 Task: Create a due date automation trigger when advanced on, on the monday of the week before a card is due add fields without custom field "Resume" set at 11:00 AM.
Action: Mouse moved to (1045, 80)
Screenshot: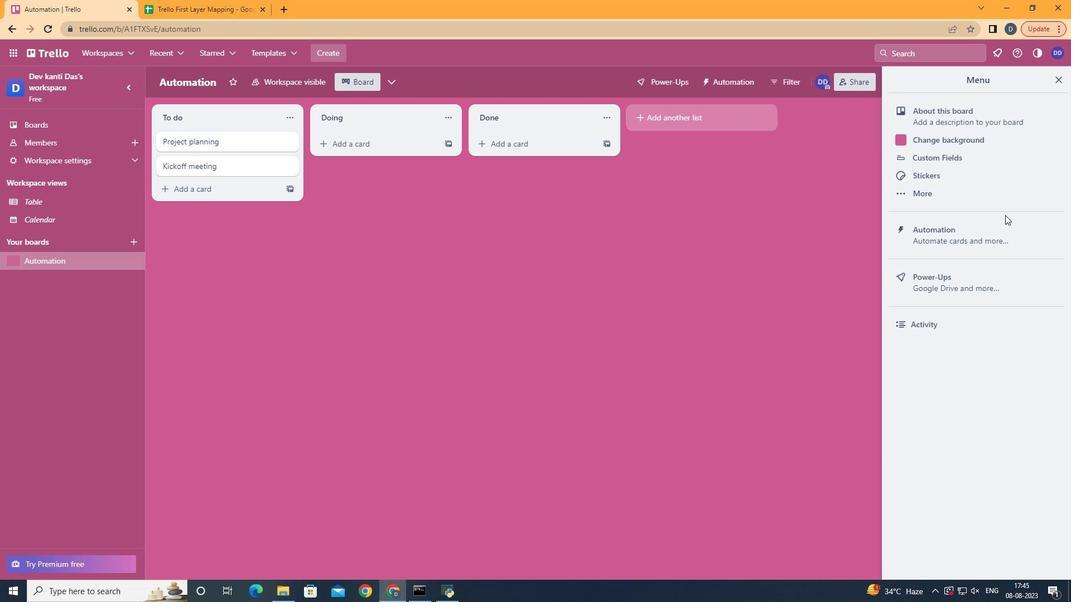 
Action: Mouse pressed left at (1045, 80)
Screenshot: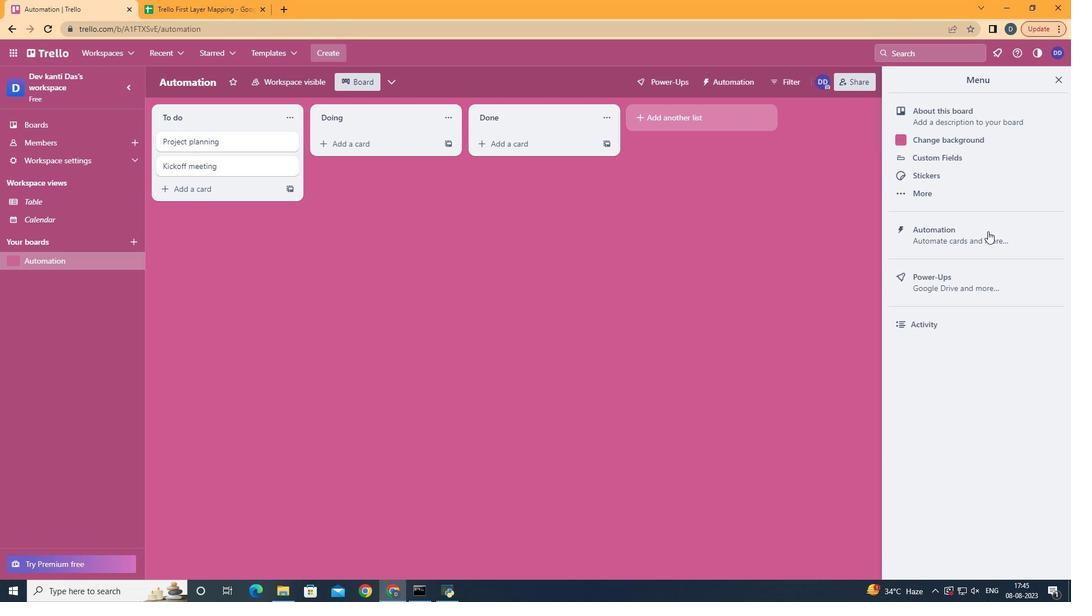 
Action: Mouse moved to (974, 234)
Screenshot: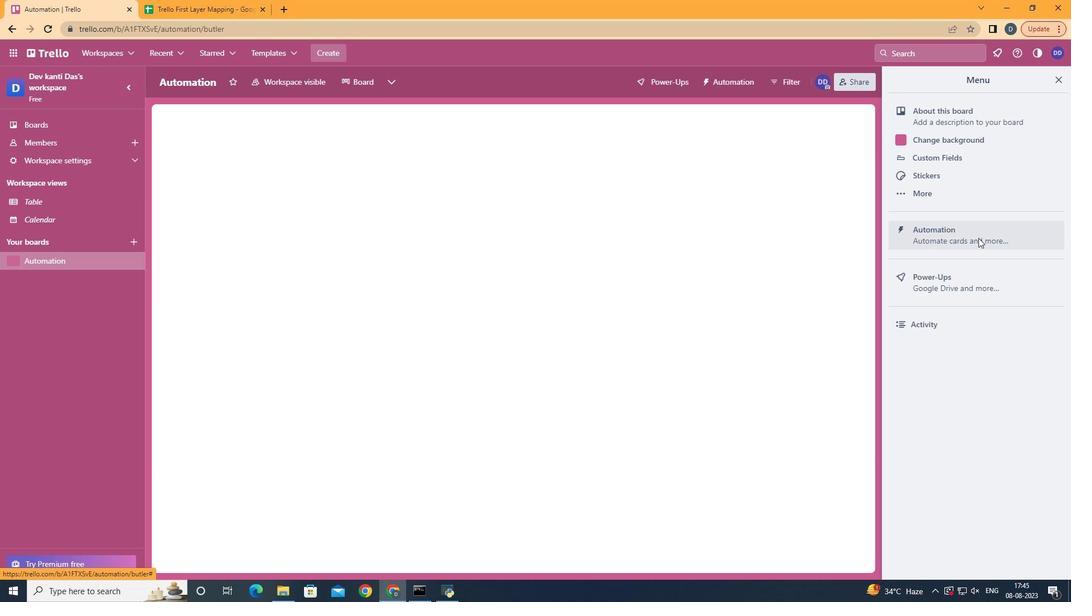 
Action: Mouse pressed left at (974, 234)
Screenshot: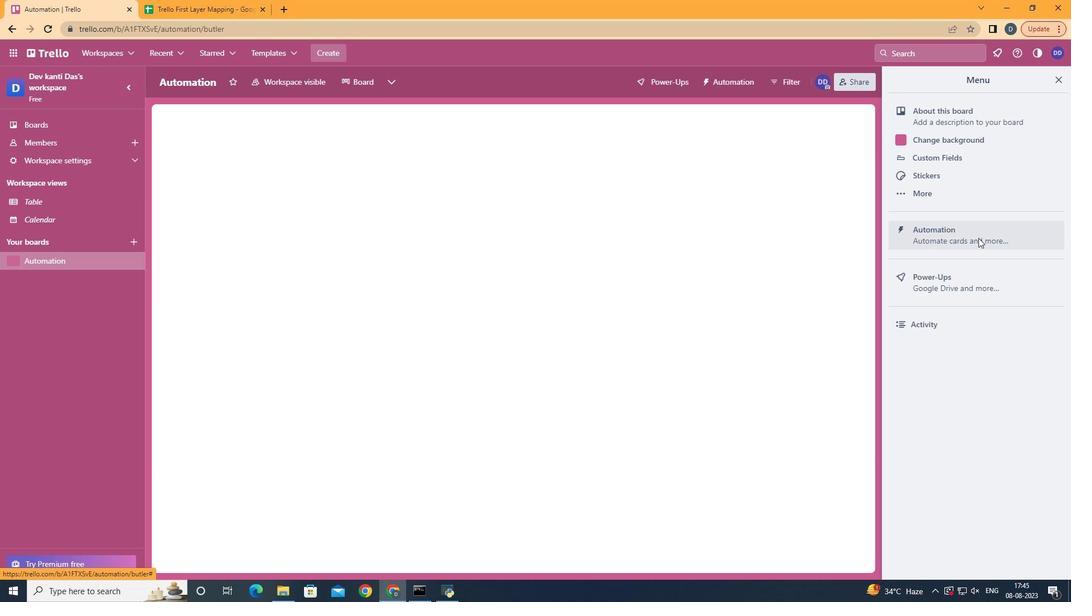 
Action: Mouse moved to (187, 213)
Screenshot: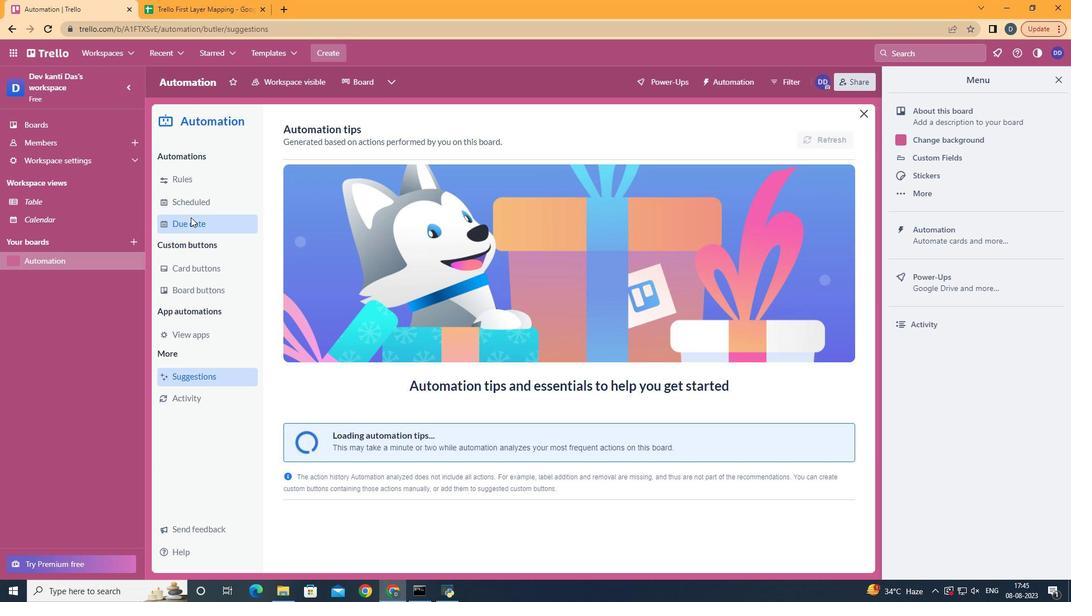 
Action: Mouse pressed left at (187, 213)
Screenshot: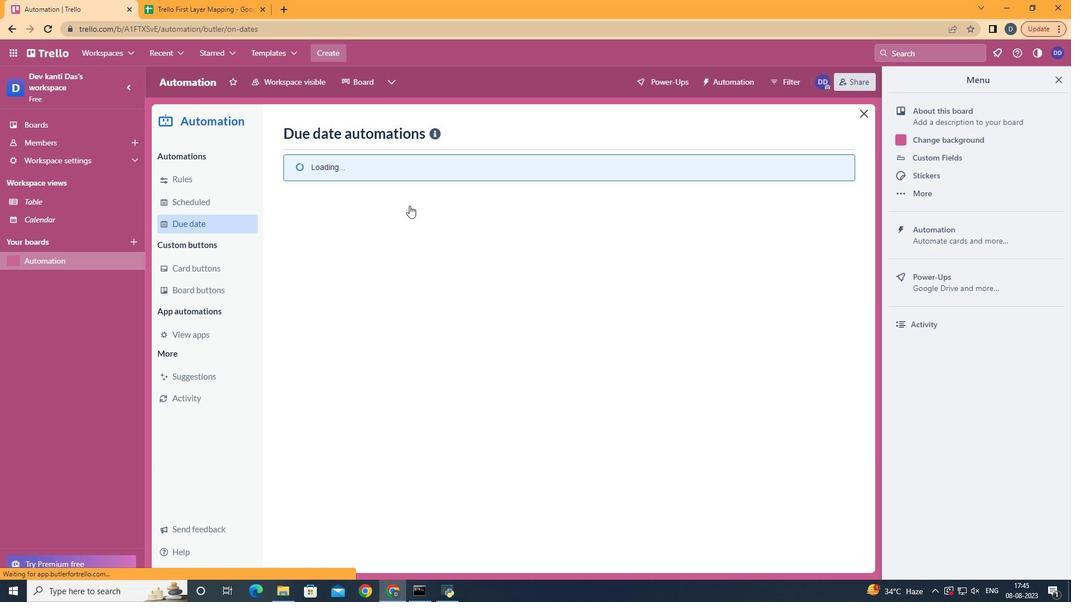 
Action: Mouse moved to (783, 131)
Screenshot: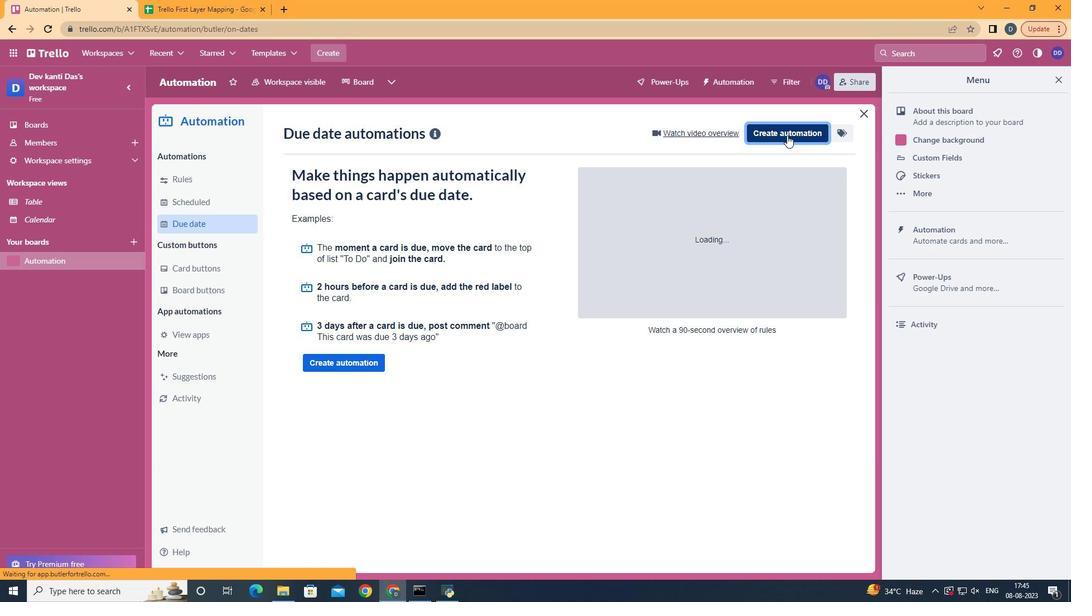 
Action: Mouse pressed left at (783, 131)
Screenshot: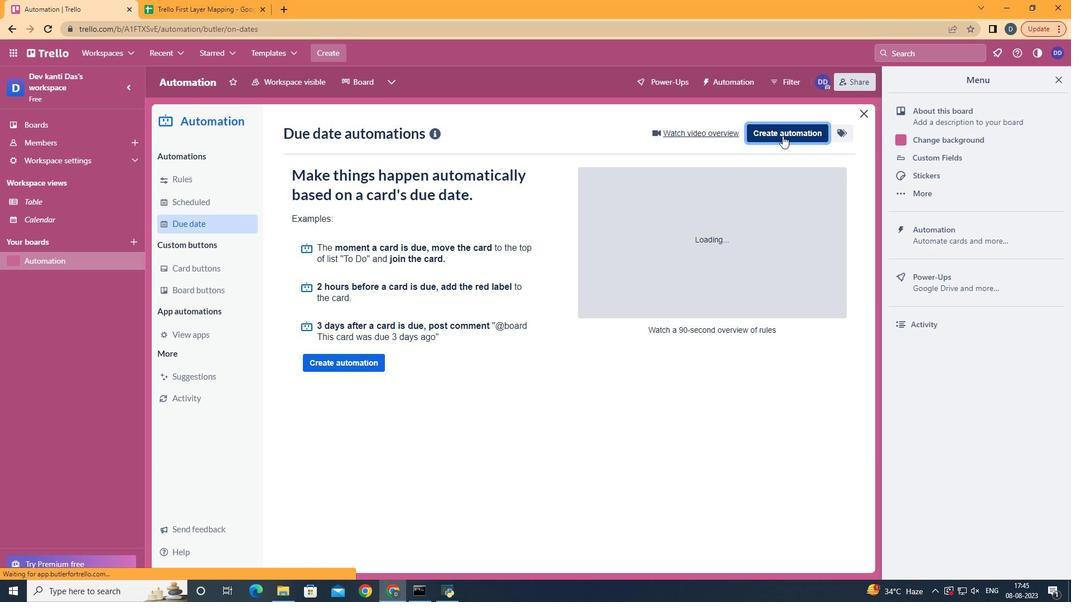 
Action: Mouse moved to (554, 232)
Screenshot: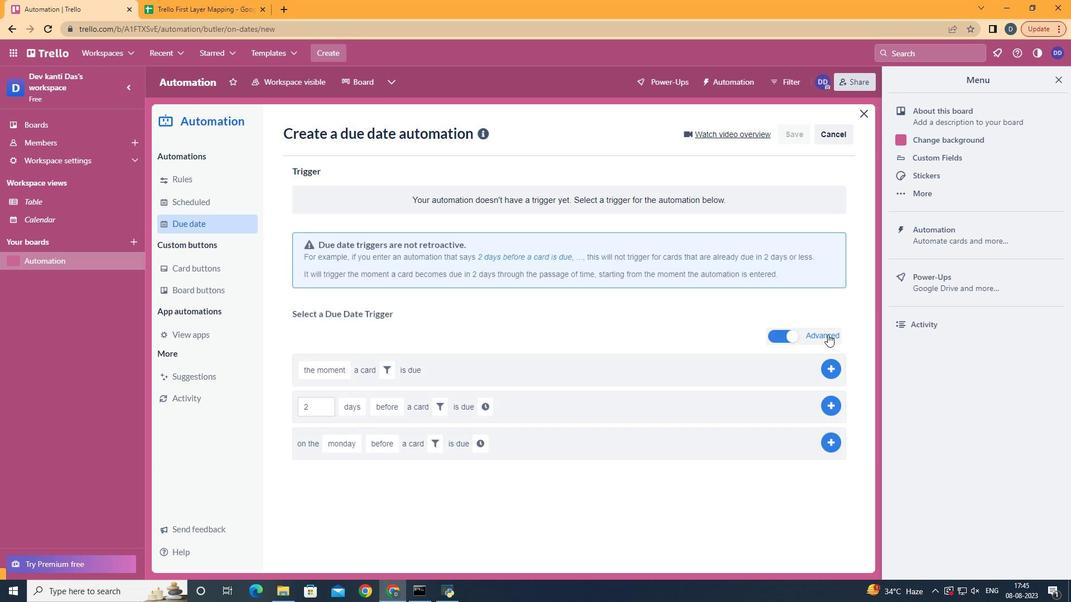 
Action: Mouse pressed left at (554, 232)
Screenshot: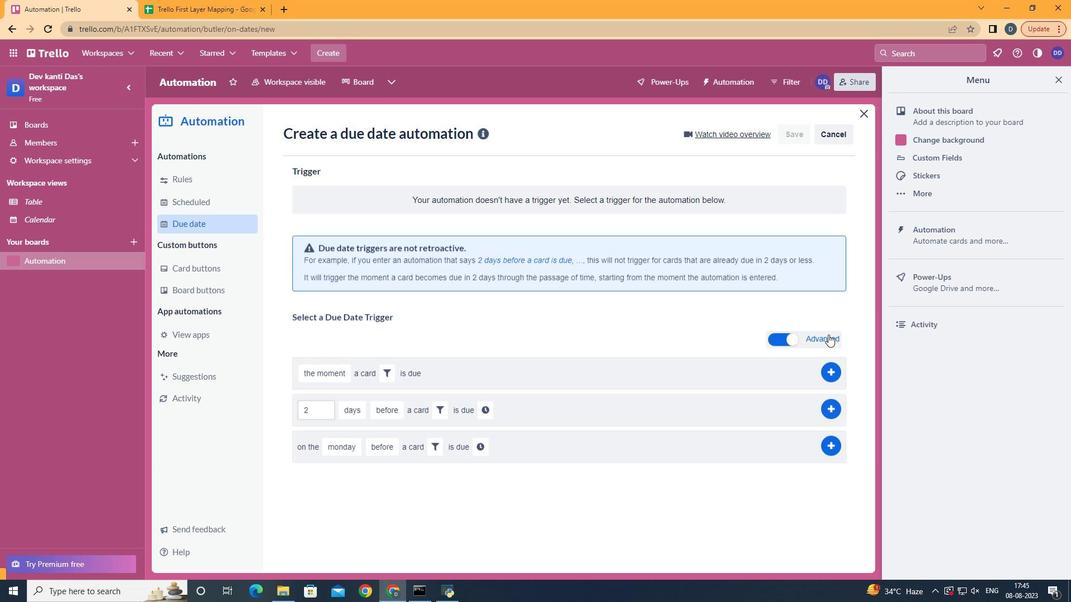 
Action: Mouse moved to (392, 528)
Screenshot: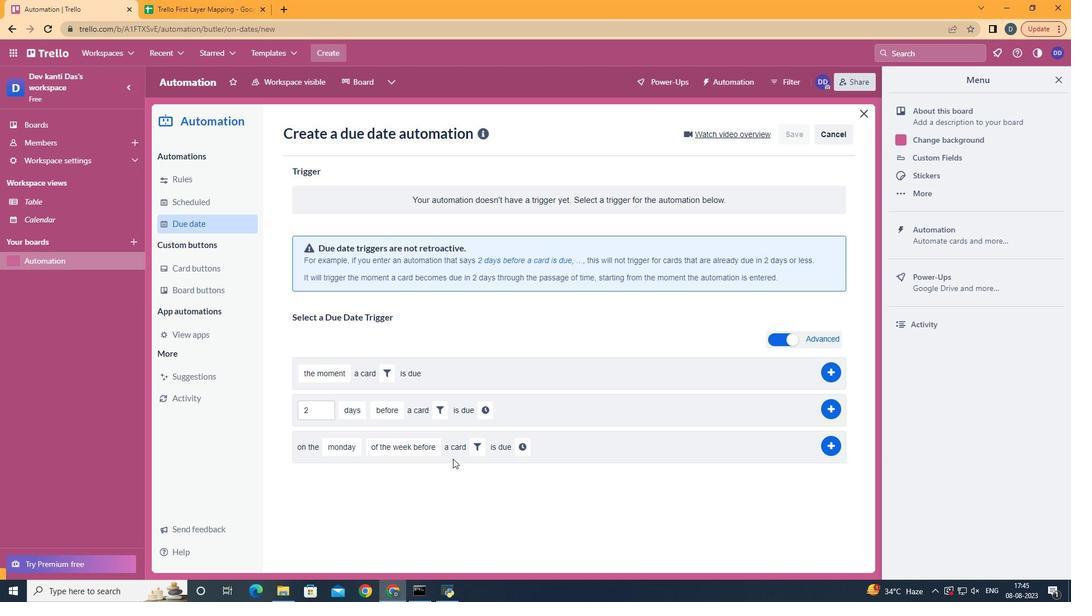 
Action: Mouse pressed left at (392, 528)
Screenshot: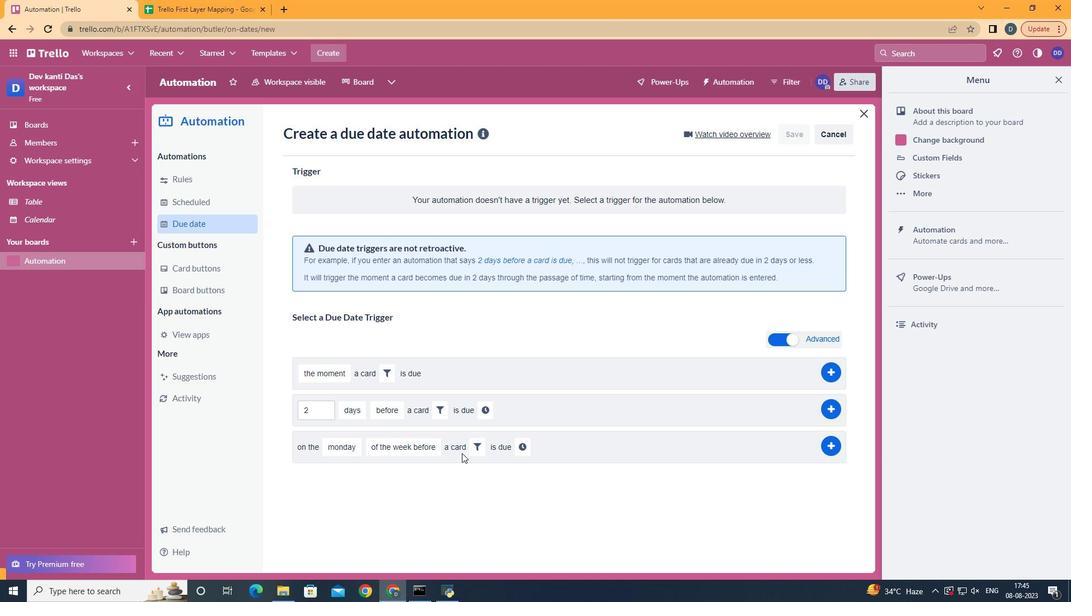 
Action: Mouse moved to (488, 439)
Screenshot: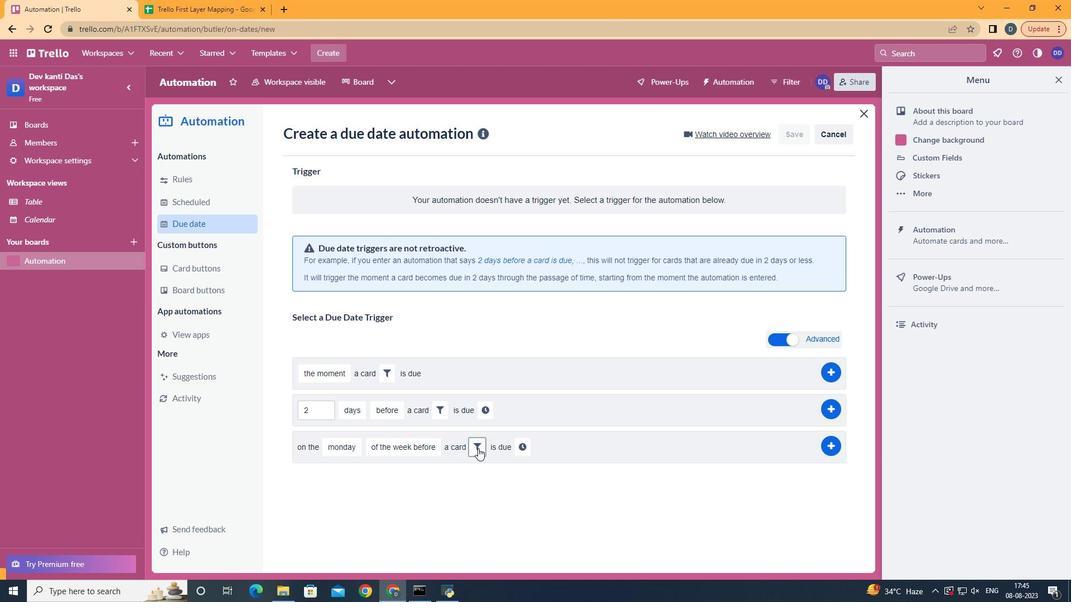 
Action: Mouse pressed left at (488, 439)
Screenshot: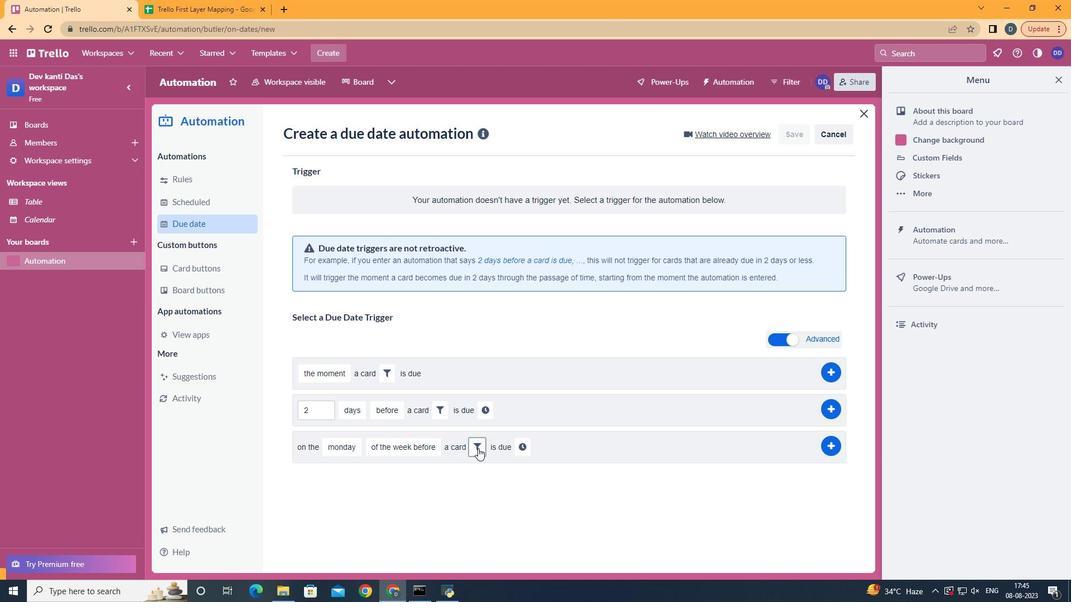 
Action: Mouse moved to (474, 444)
Screenshot: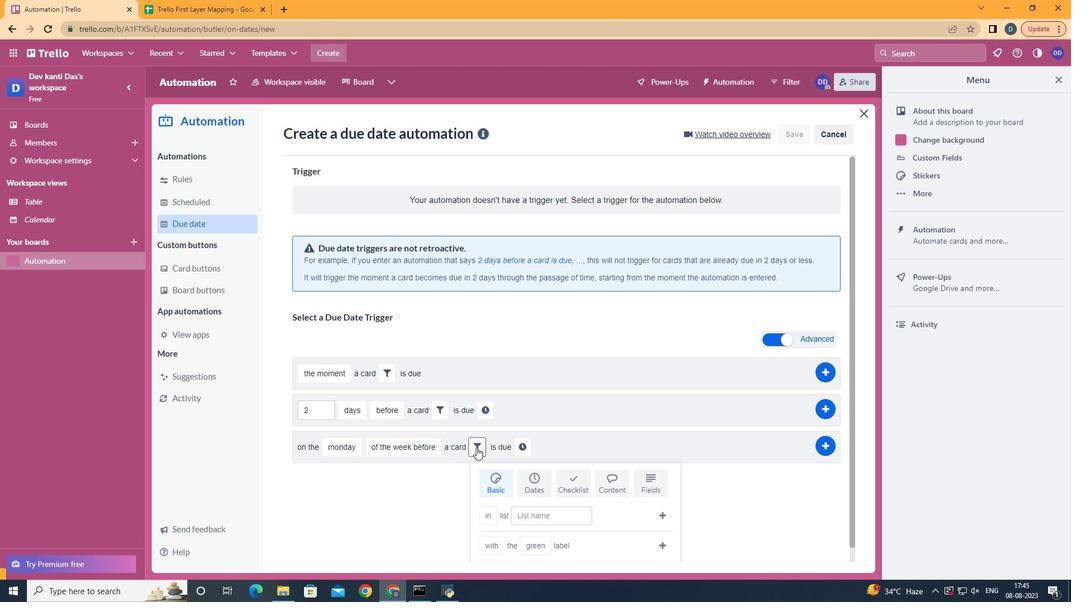 
Action: Mouse pressed left at (474, 444)
Screenshot: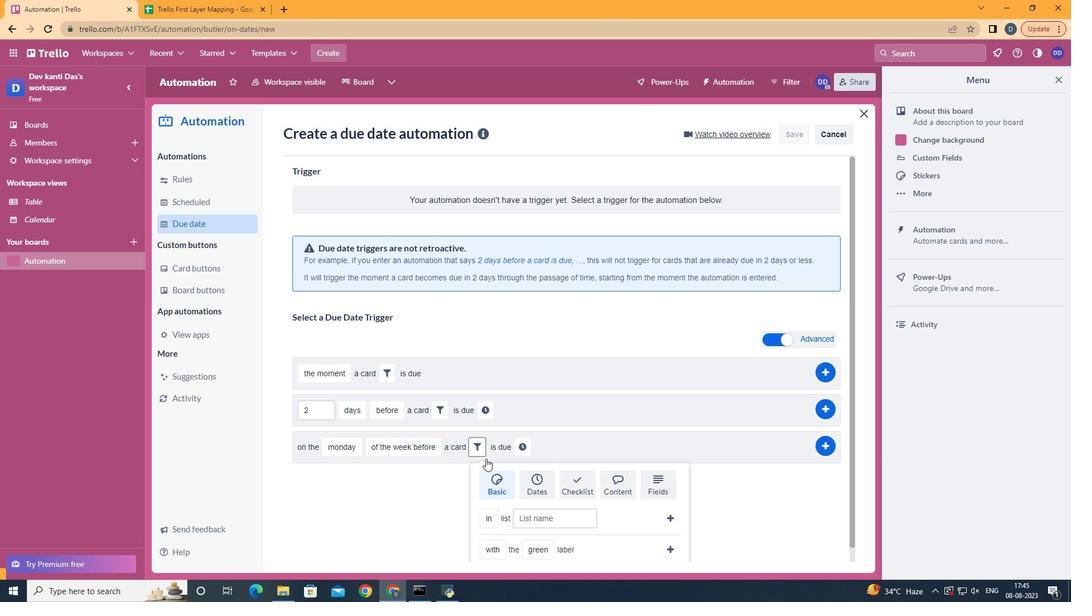 
Action: Mouse moved to (668, 477)
Screenshot: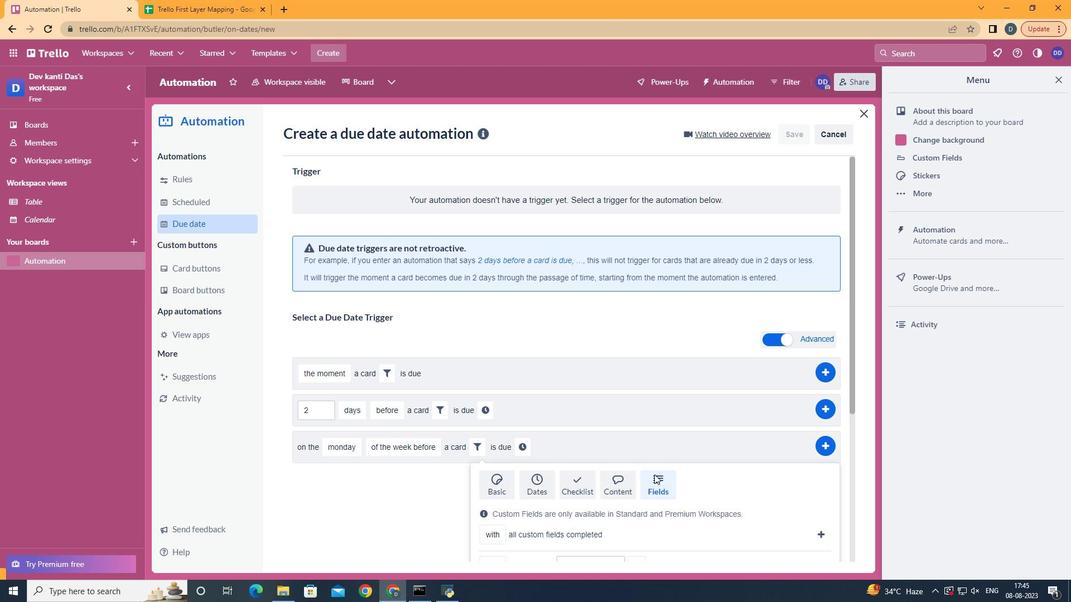 
Action: Mouse pressed left at (668, 477)
Screenshot: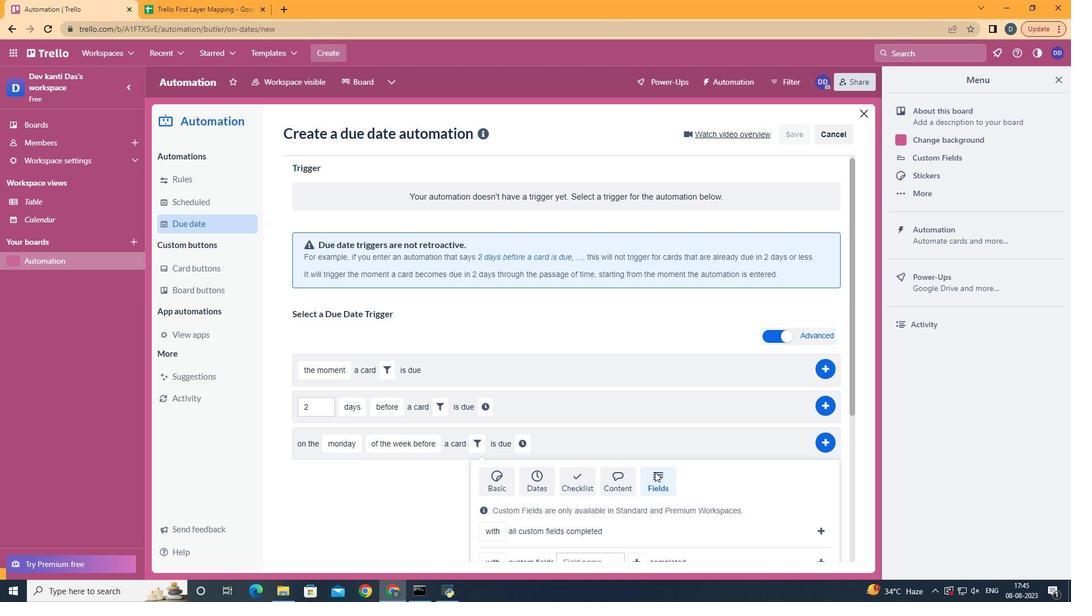 
Action: Mouse moved to (650, 470)
Screenshot: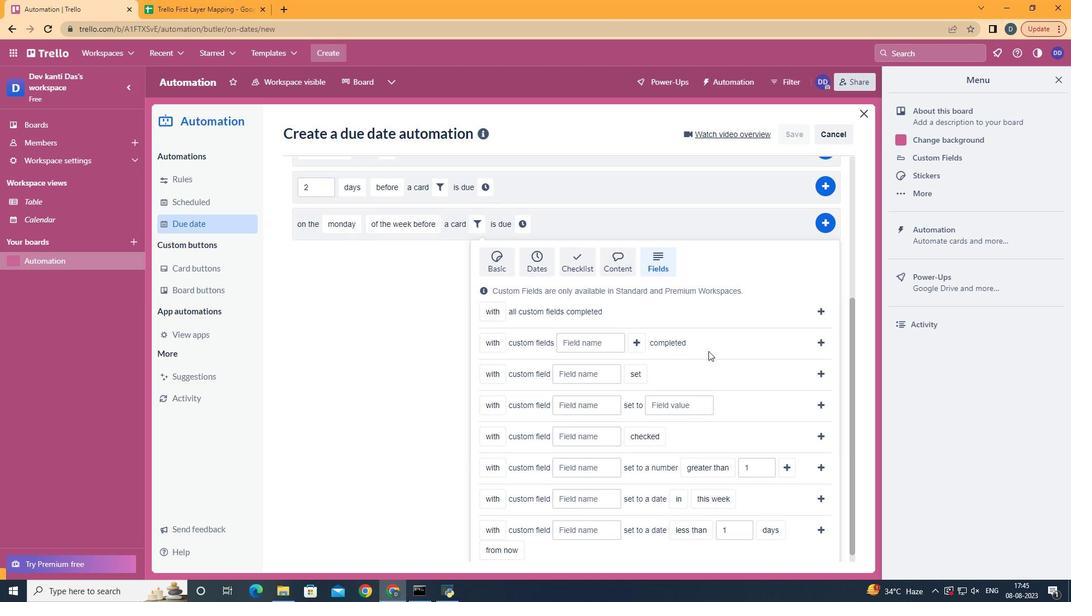 
Action: Mouse scrolled (650, 470) with delta (0, 0)
Screenshot: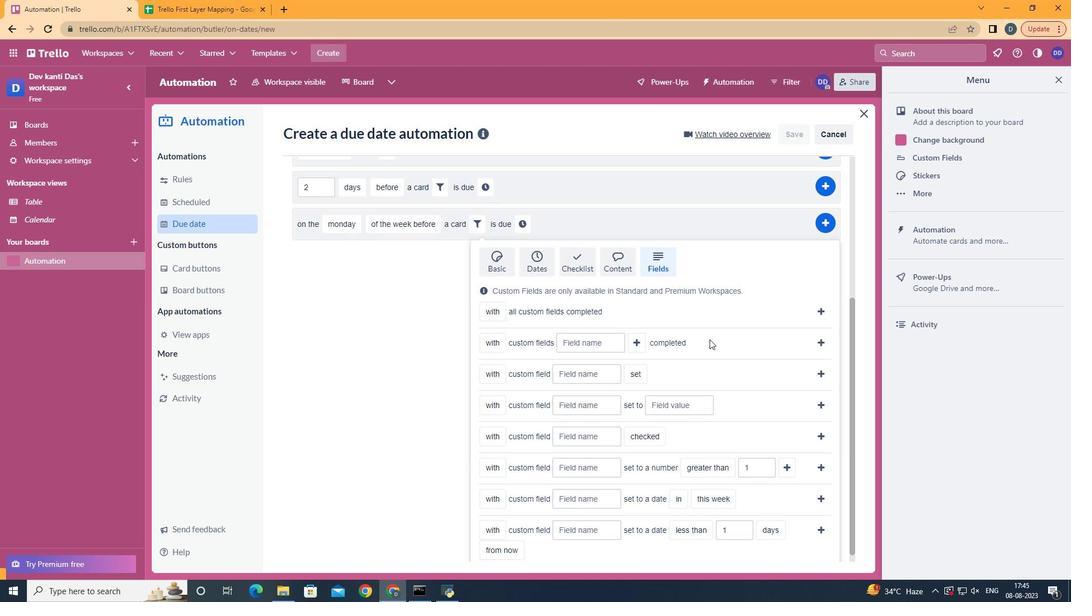 
Action: Mouse scrolled (650, 470) with delta (0, 0)
Screenshot: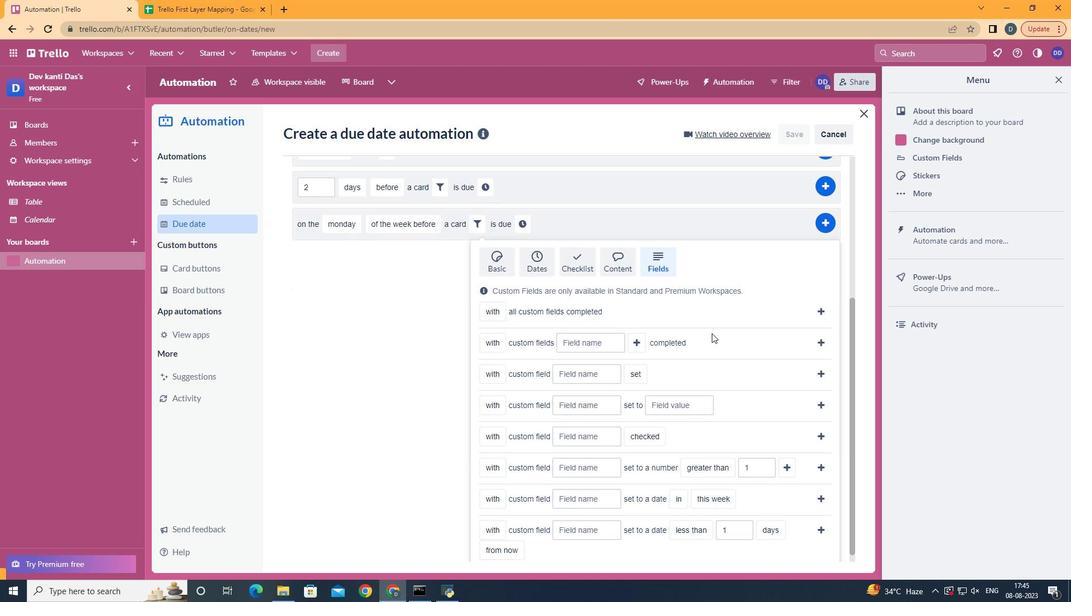 
Action: Mouse scrolled (650, 470) with delta (0, 0)
Screenshot: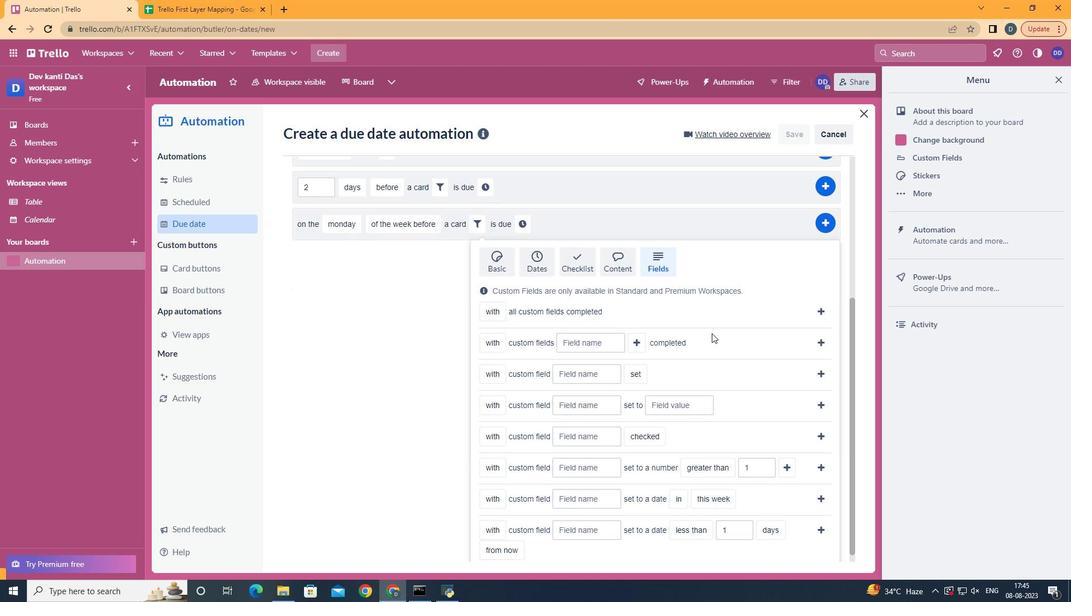 
Action: Mouse scrolled (650, 470) with delta (0, 0)
Screenshot: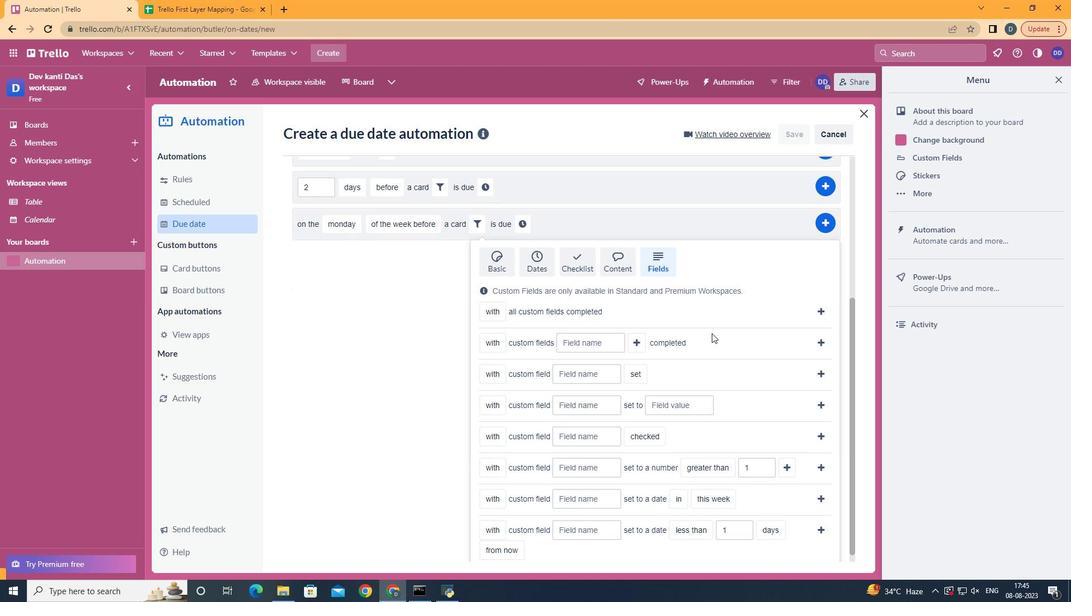 
Action: Mouse moved to (502, 410)
Screenshot: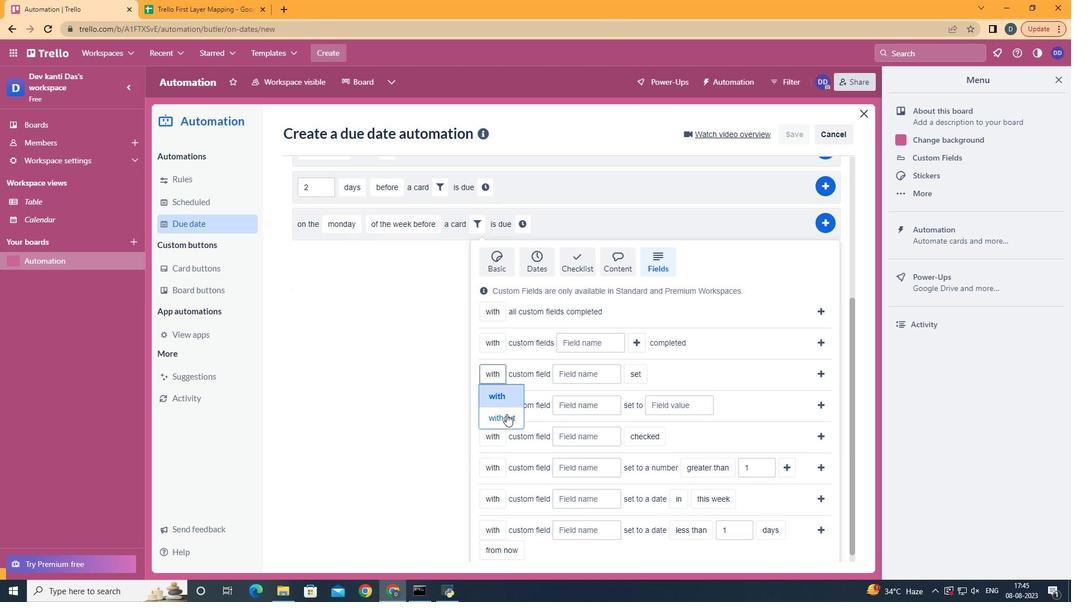 
Action: Mouse pressed left at (502, 410)
Screenshot: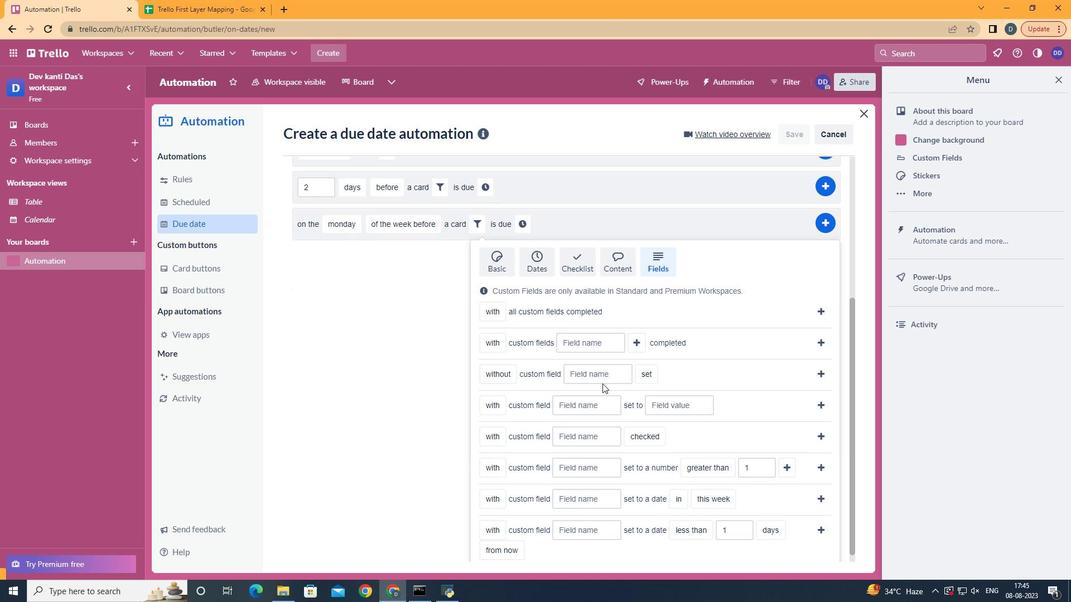 
Action: Mouse moved to (606, 366)
Screenshot: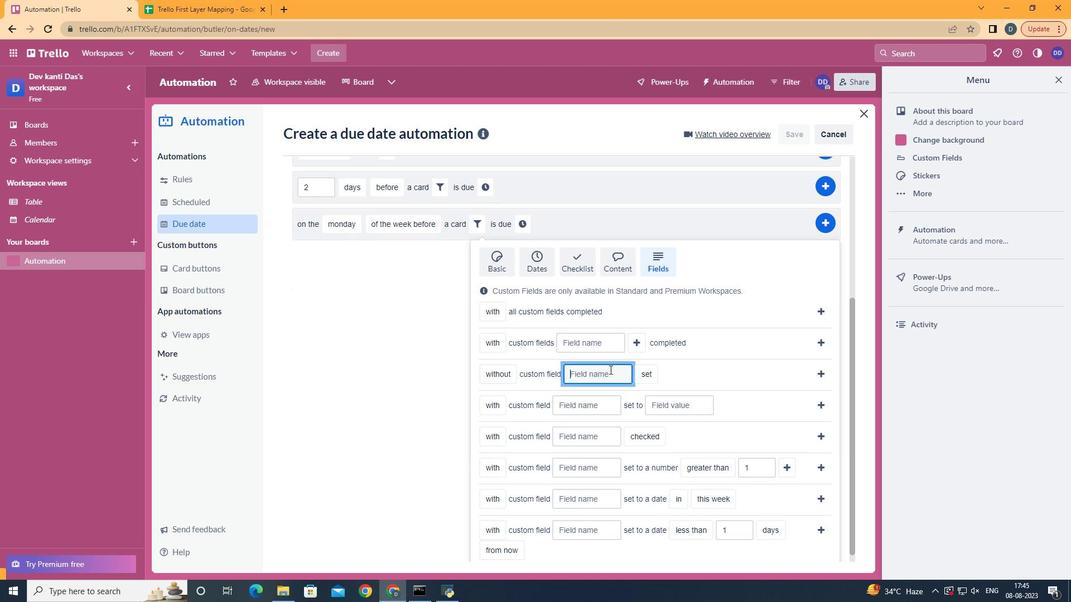
Action: Mouse pressed left at (606, 366)
Screenshot: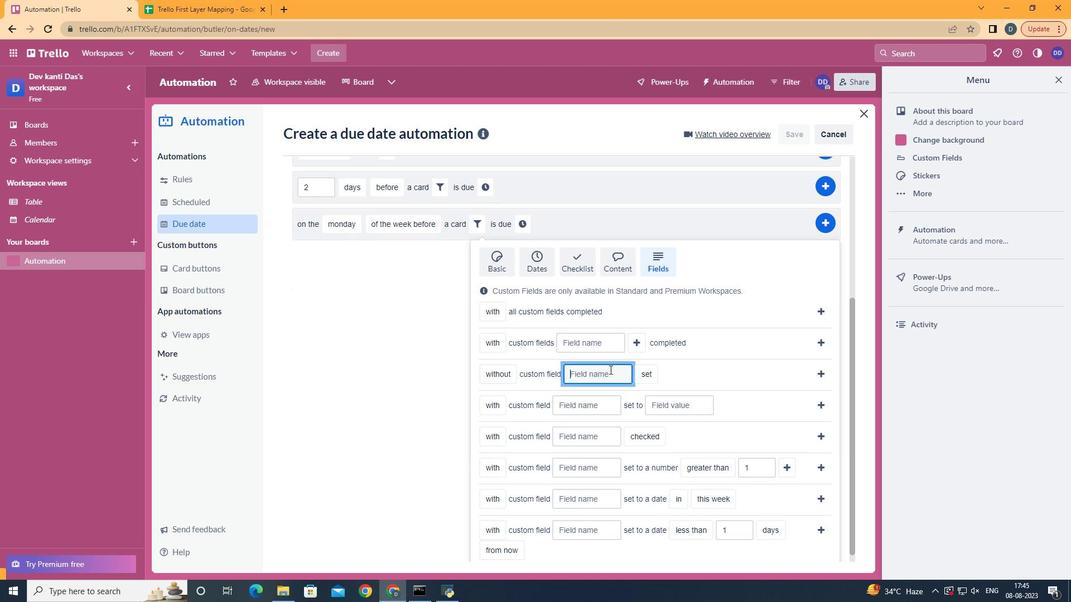 
Action: Mouse moved to (605, 366)
Screenshot: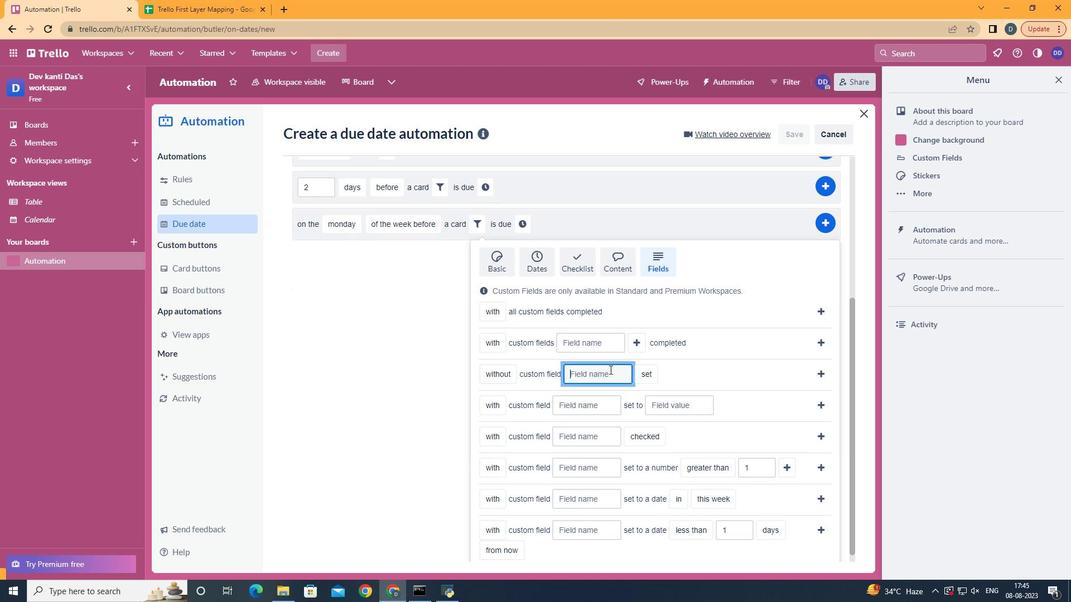 
Action: Key pressed <Key.shift>Resume
Screenshot: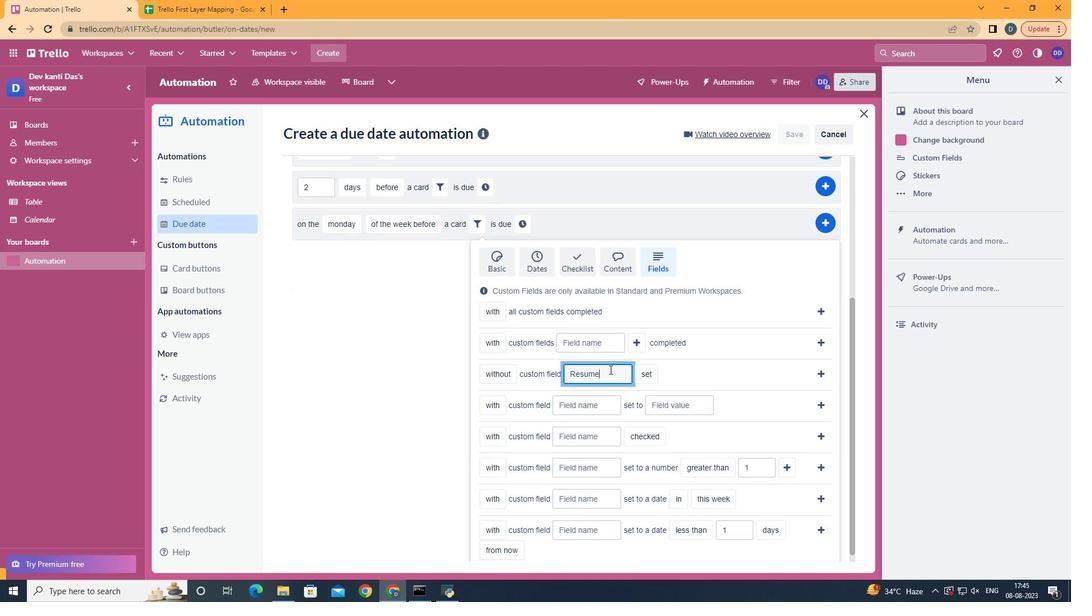 
Action: Mouse moved to (647, 393)
Screenshot: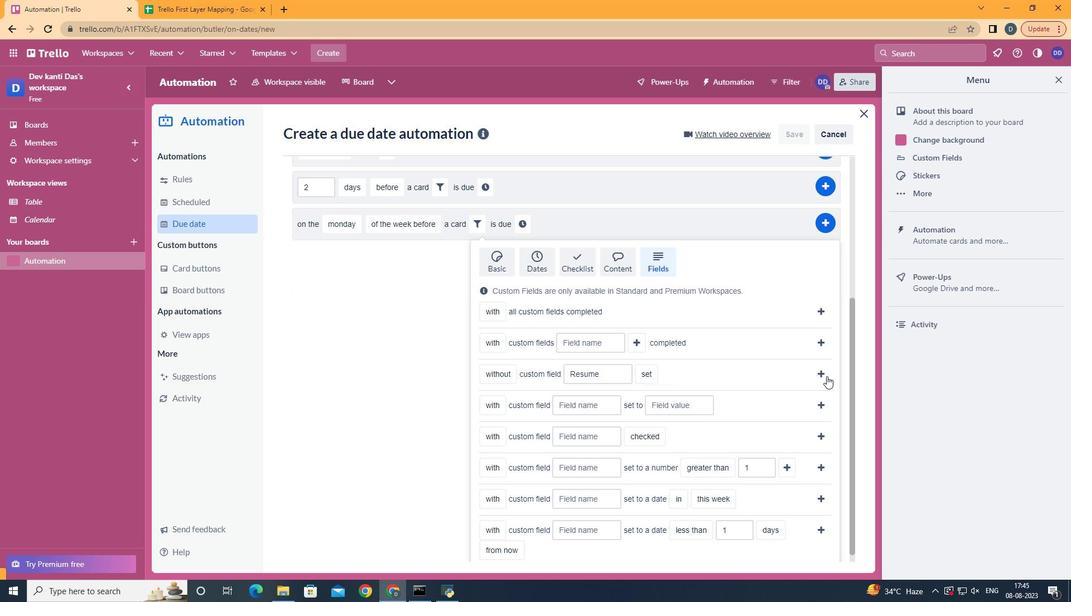 
Action: Mouse pressed left at (647, 393)
Screenshot: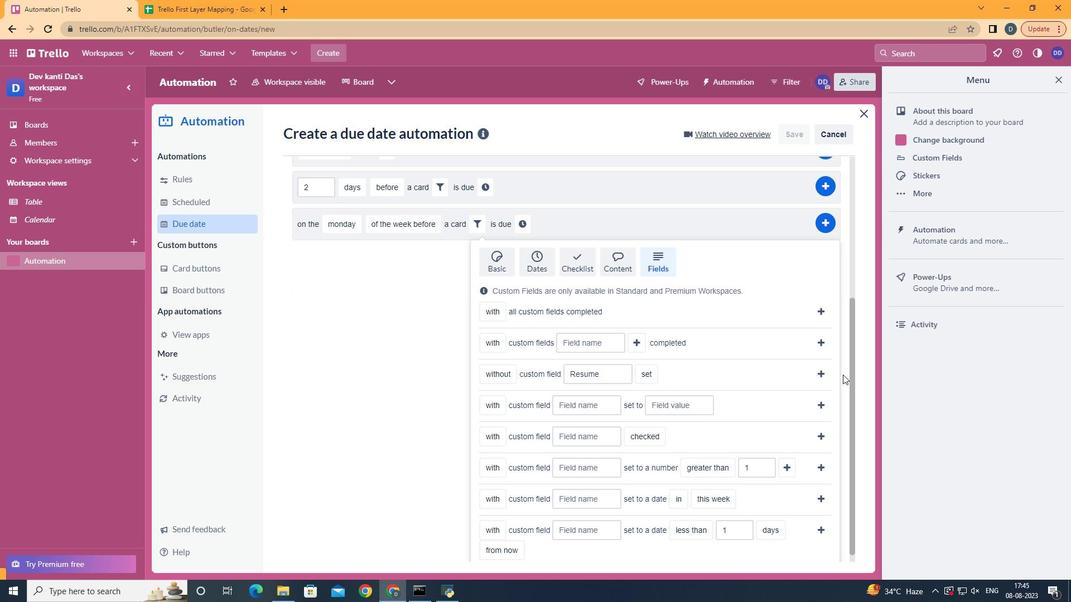 
Action: Mouse moved to (817, 371)
Screenshot: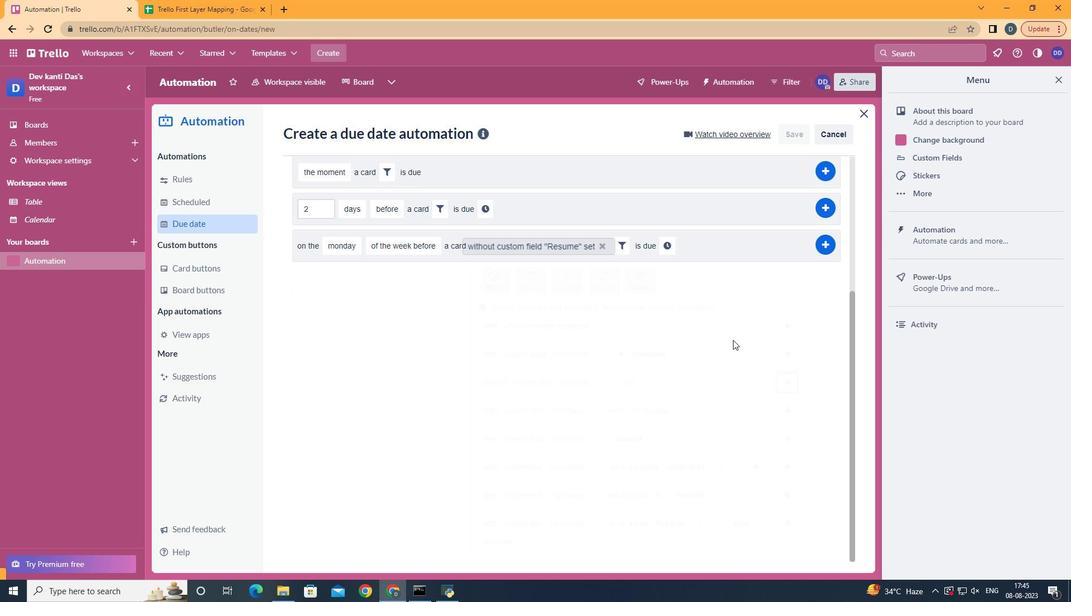 
Action: Mouse pressed left at (817, 371)
Screenshot: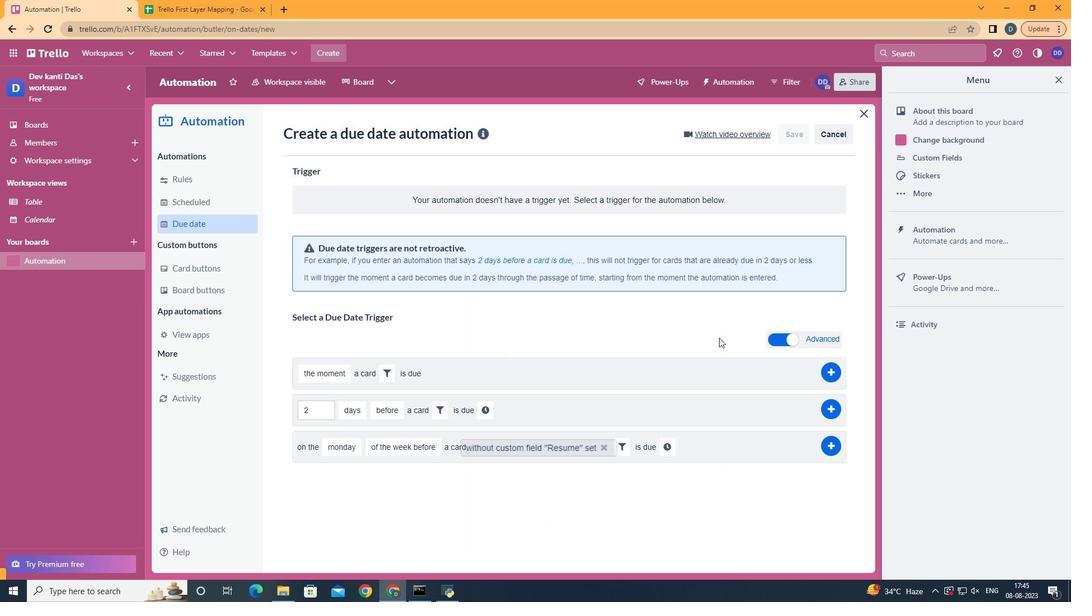 
Action: Mouse moved to (666, 441)
Screenshot: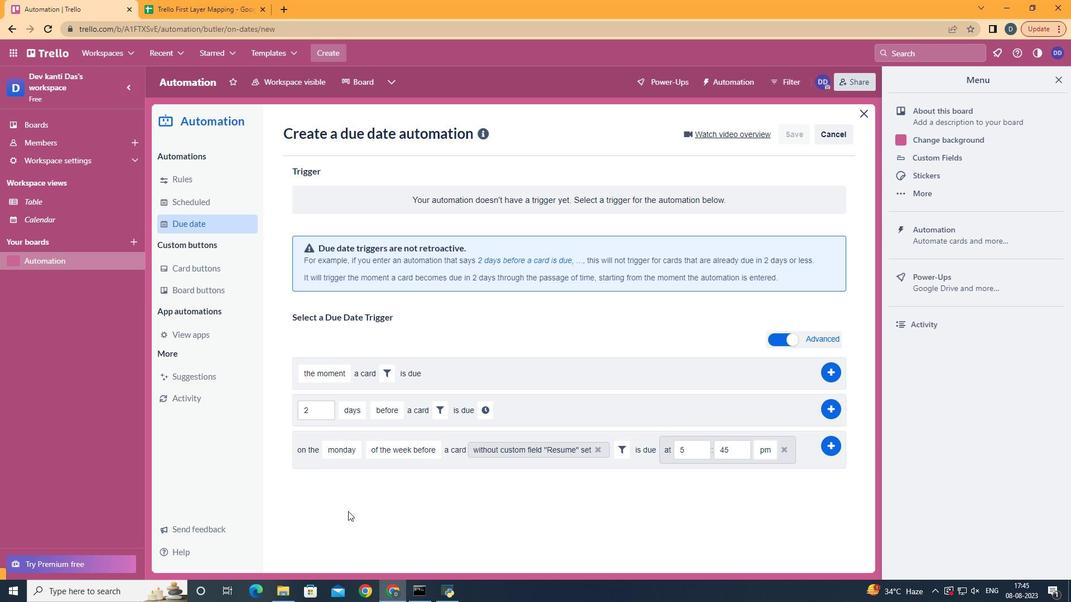 
Action: Mouse pressed left at (666, 441)
Screenshot: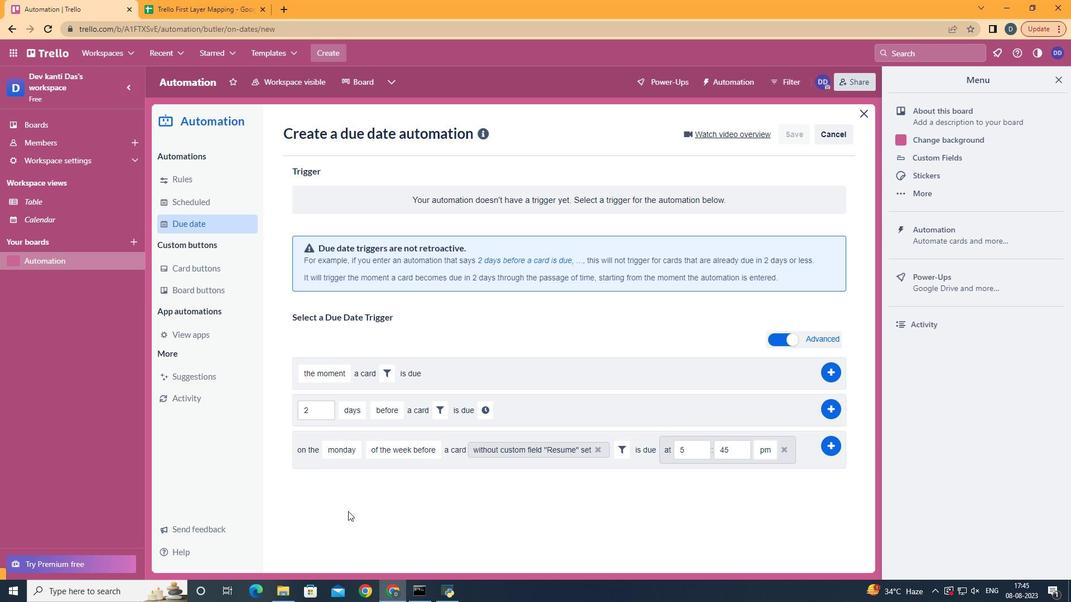 
Action: Mouse moved to (693, 441)
Screenshot: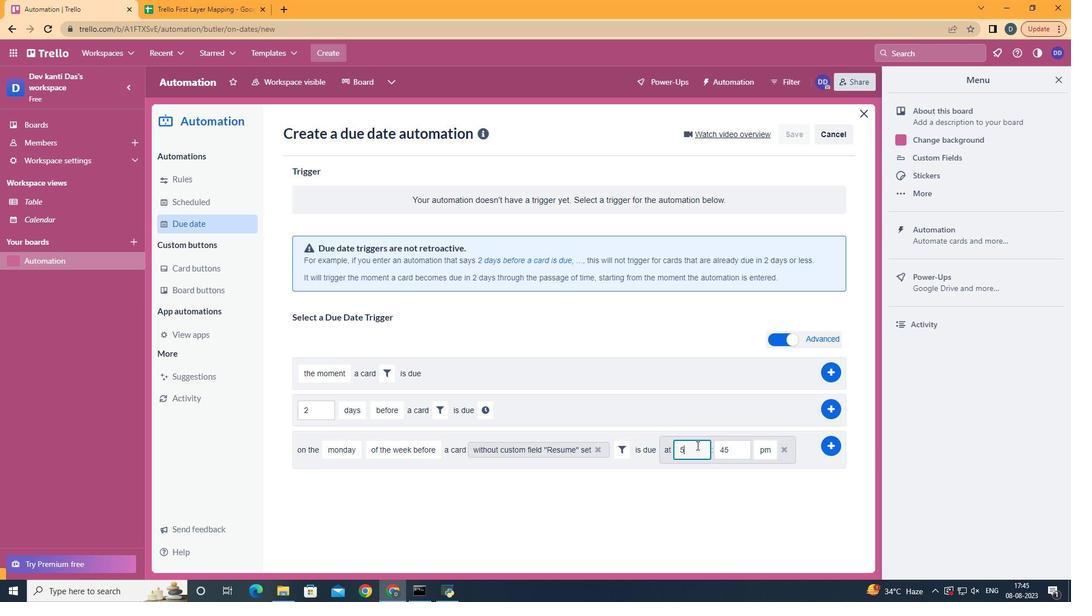 
Action: Mouse pressed left at (693, 441)
Screenshot: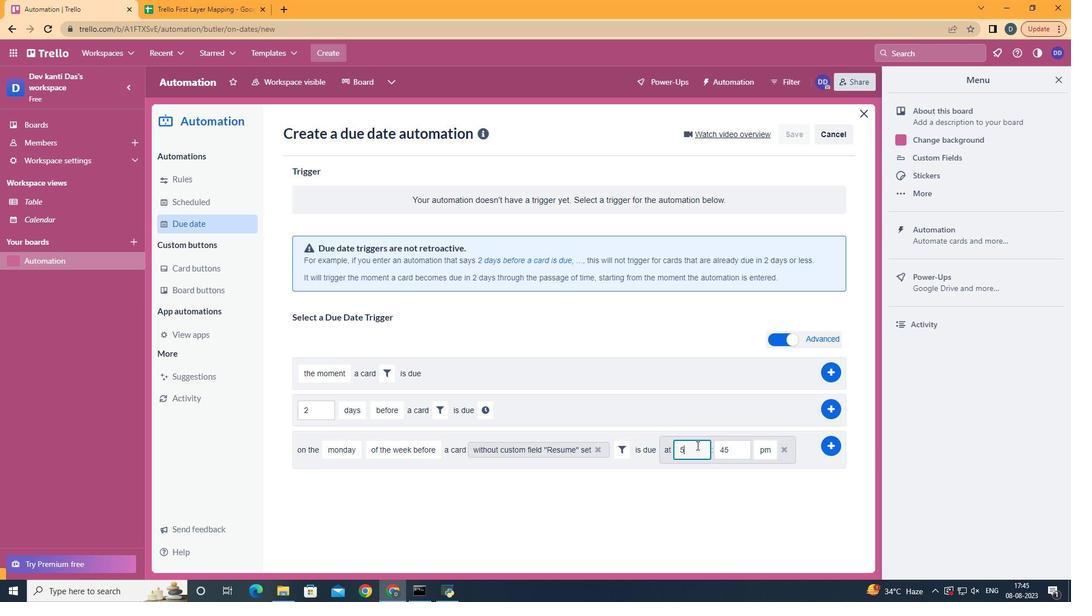 
Action: Key pressed <Key.backspace>11
Screenshot: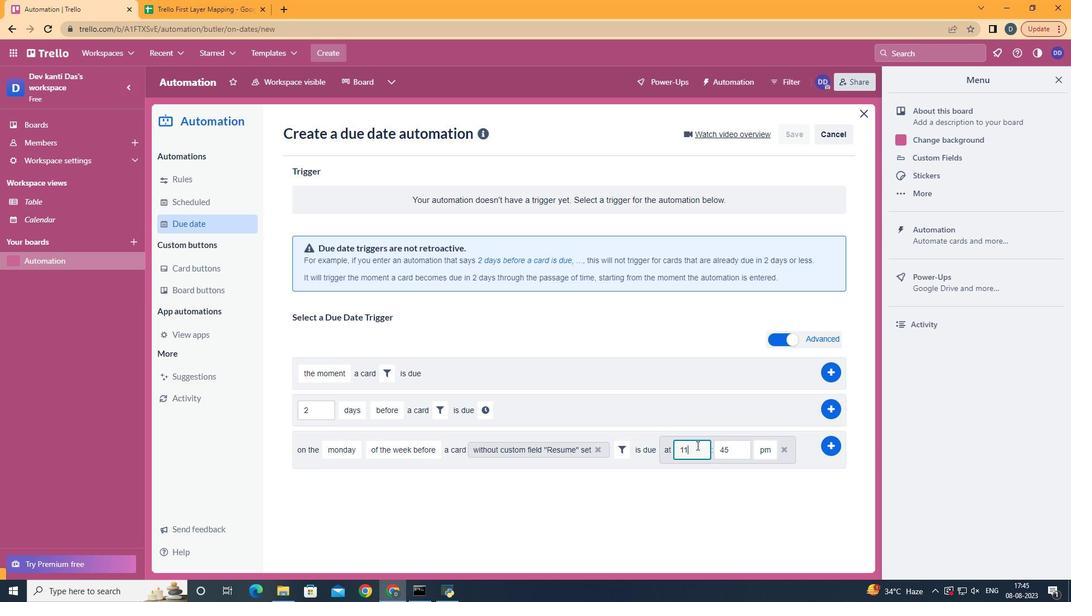 
Action: Mouse moved to (733, 452)
Screenshot: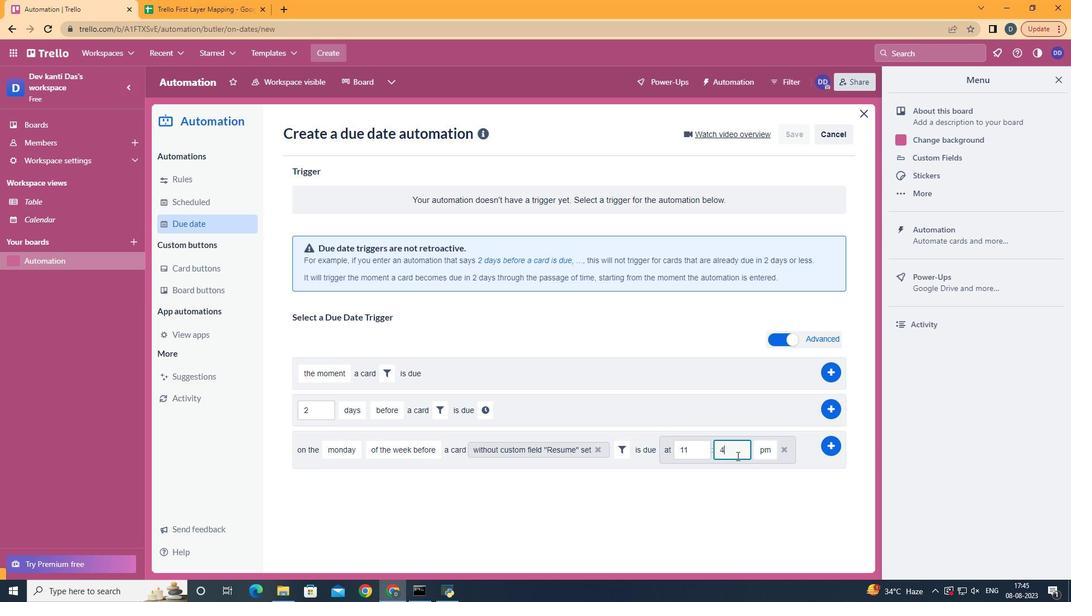 
Action: Mouse pressed left at (733, 452)
Screenshot: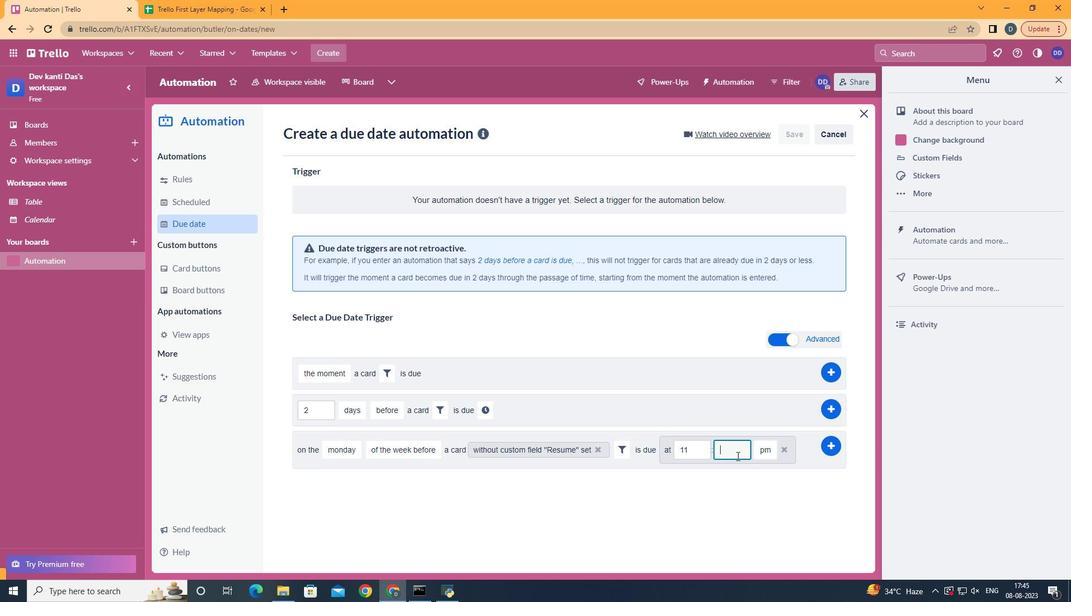 
Action: Key pressed <Key.backspace>
Screenshot: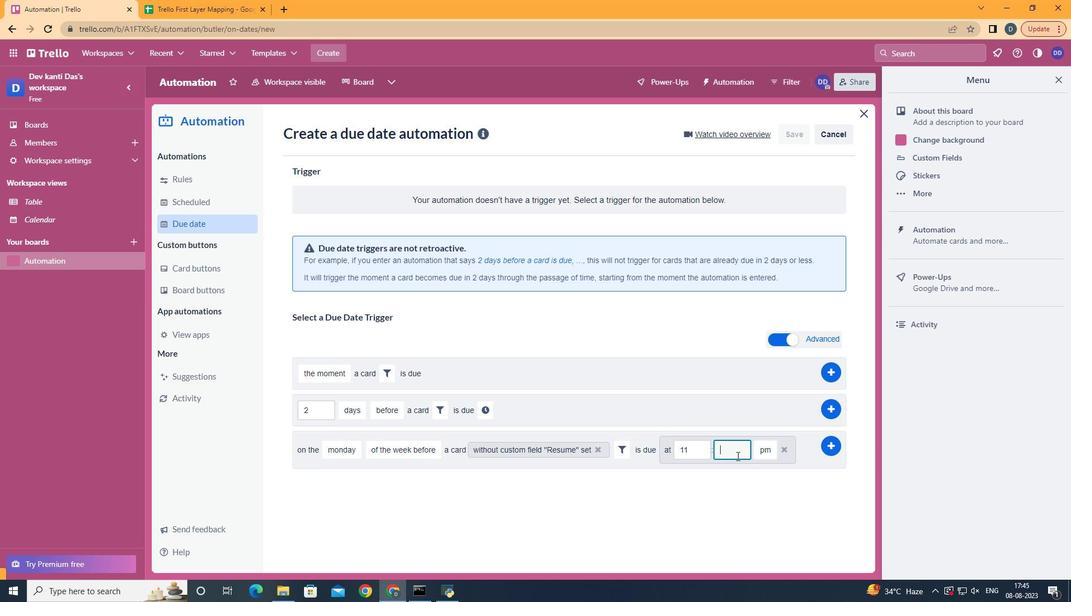 
Action: Mouse moved to (733, 452)
Screenshot: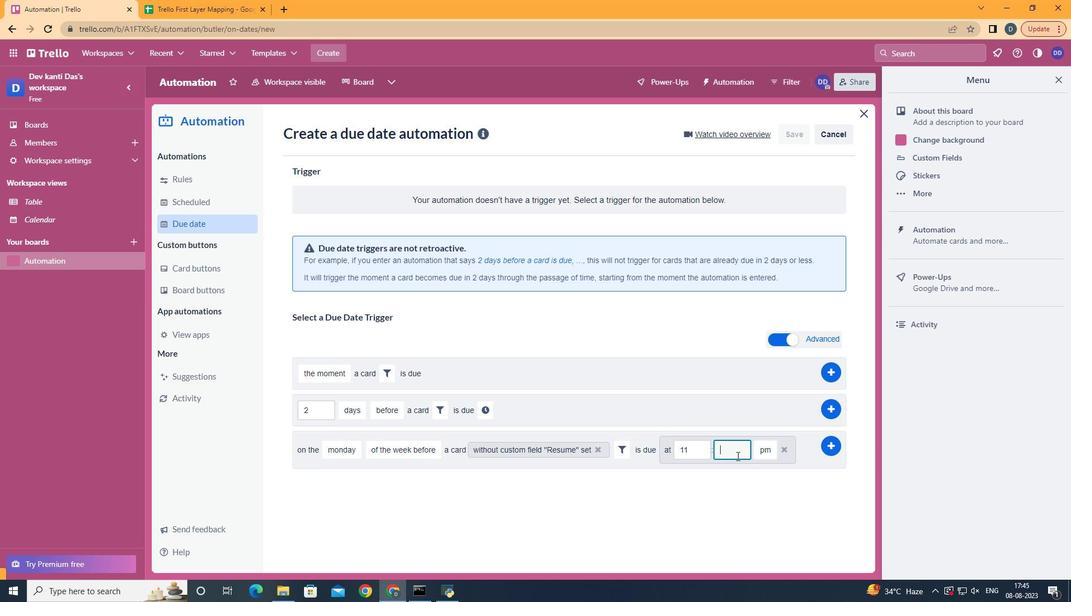
Action: Key pressed <Key.backspace>00
Screenshot: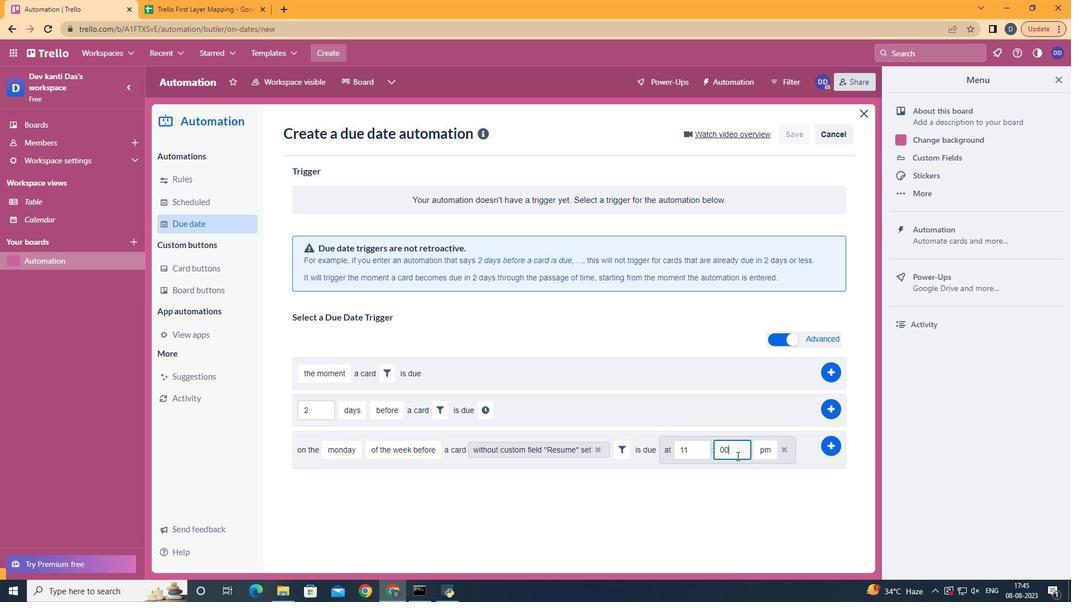 
Action: Mouse moved to (765, 463)
Screenshot: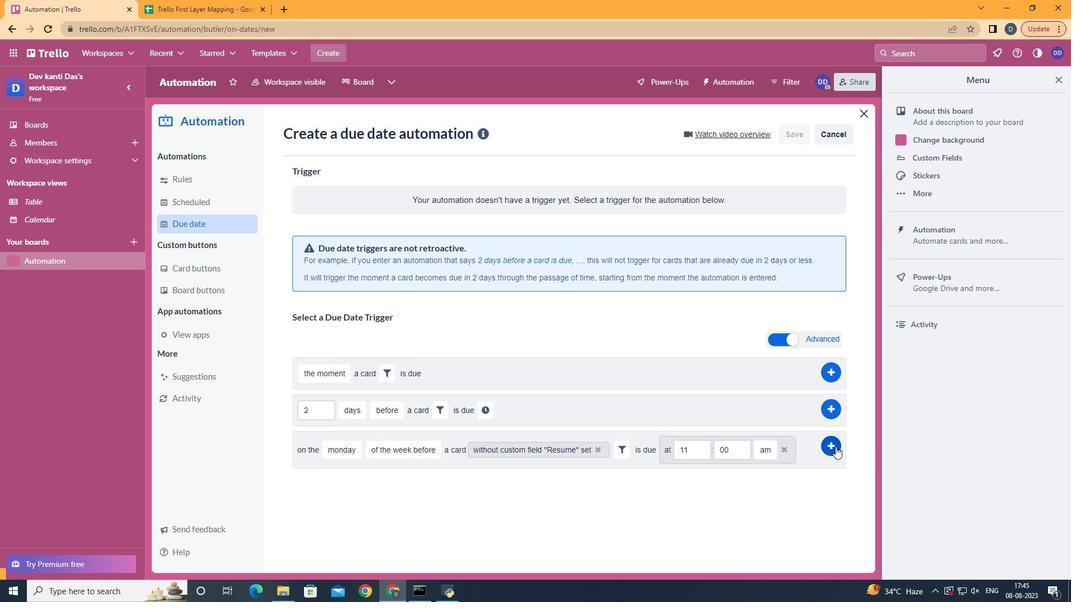 
Action: Mouse pressed left at (765, 463)
Screenshot: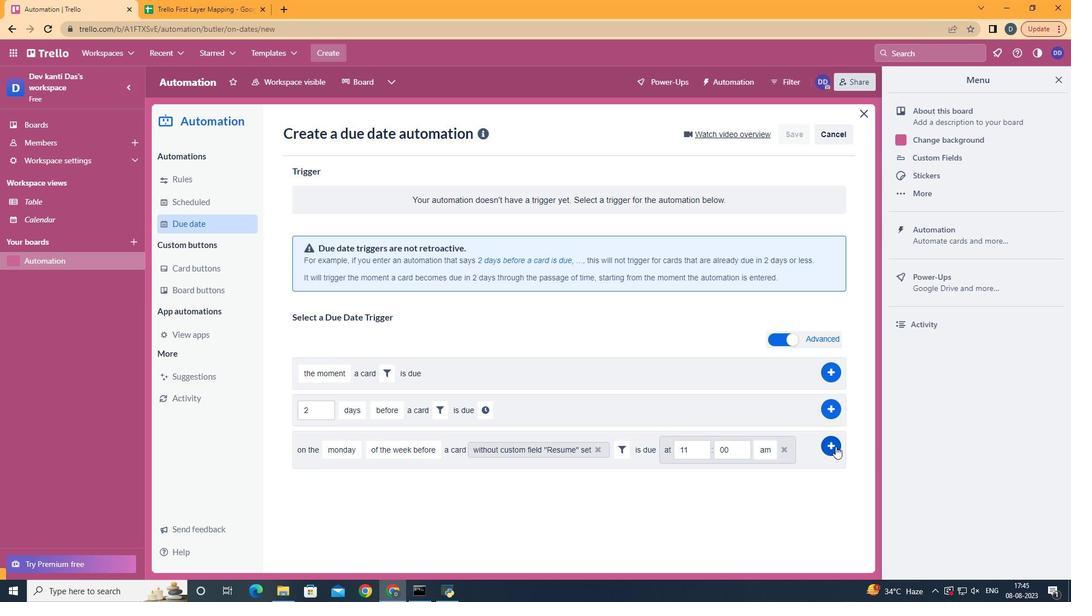 
Action: Mouse moved to (831, 443)
Screenshot: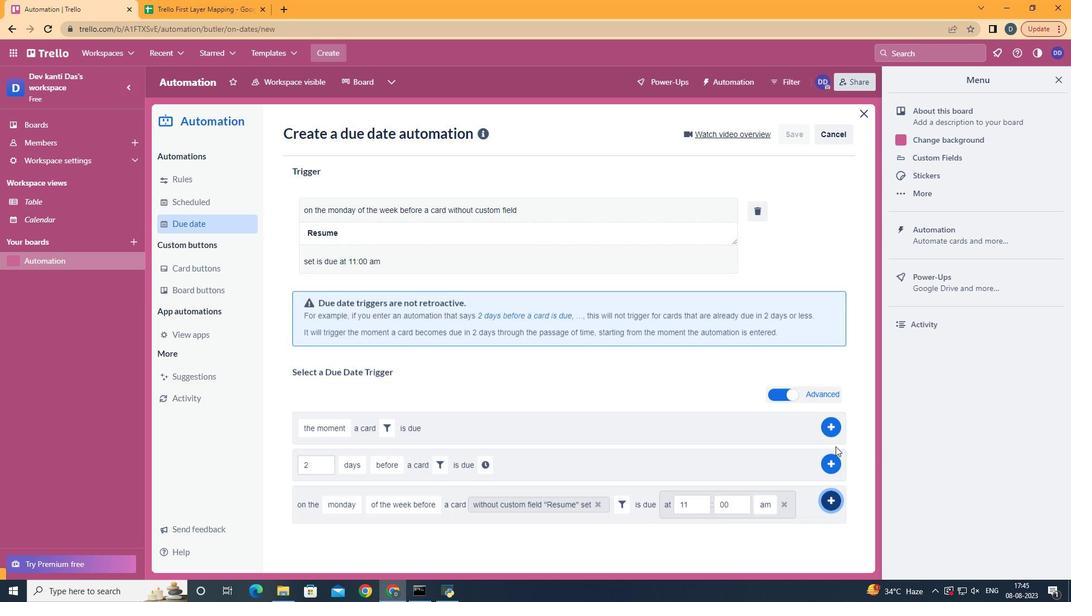 
Action: Mouse pressed left at (831, 443)
Screenshot: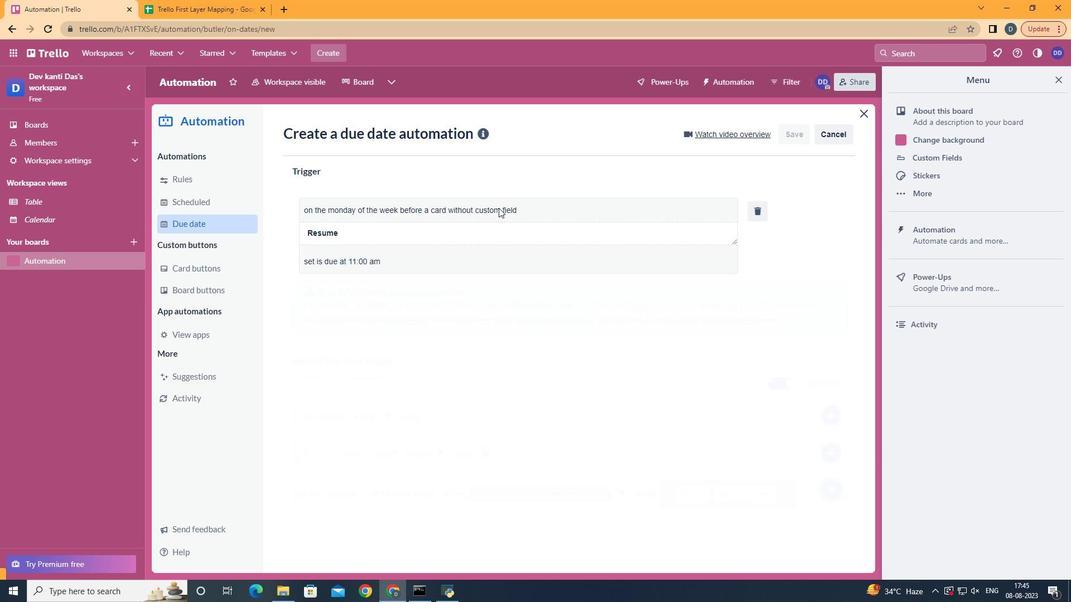 
Action: Mouse moved to (559, 221)
Screenshot: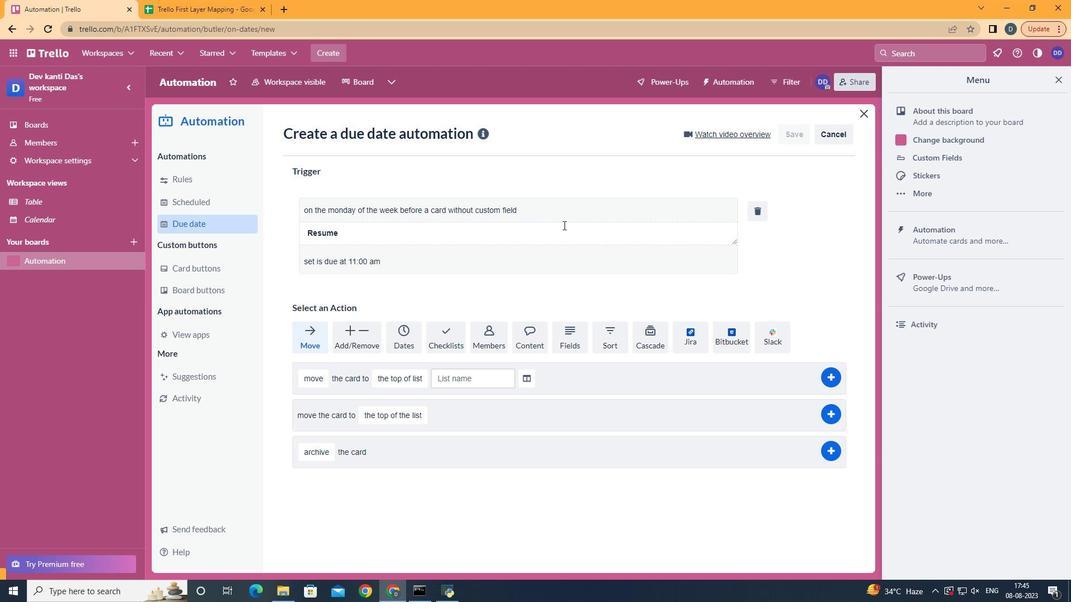 
